 Task: Insert the table of contents in dotted format.
Action: Mouse moved to (500, 197)
Screenshot: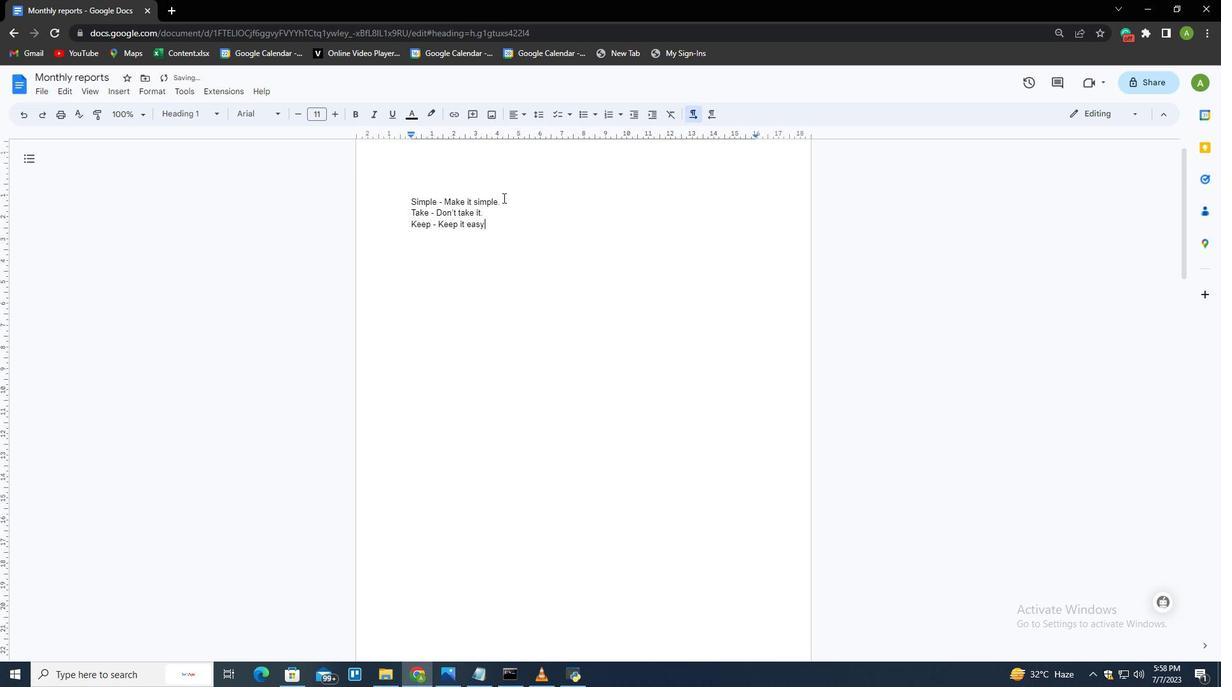 
Action: Mouse pressed left at (500, 197)
Screenshot: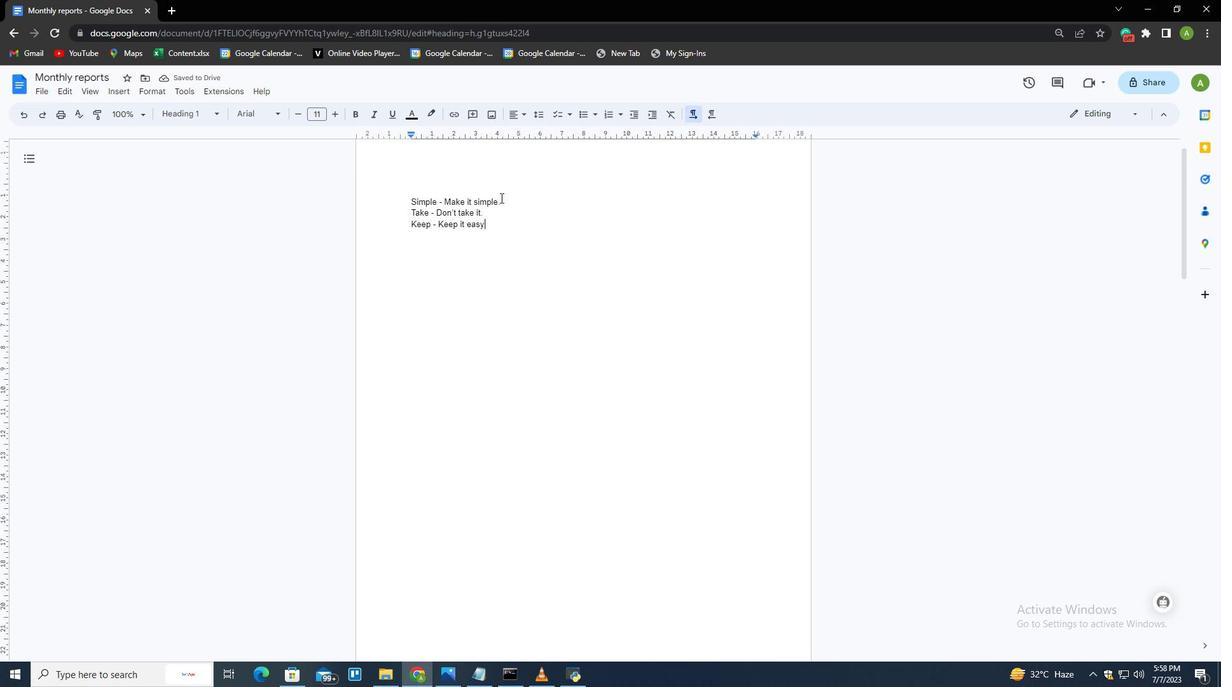 
Action: Mouse moved to (116, 89)
Screenshot: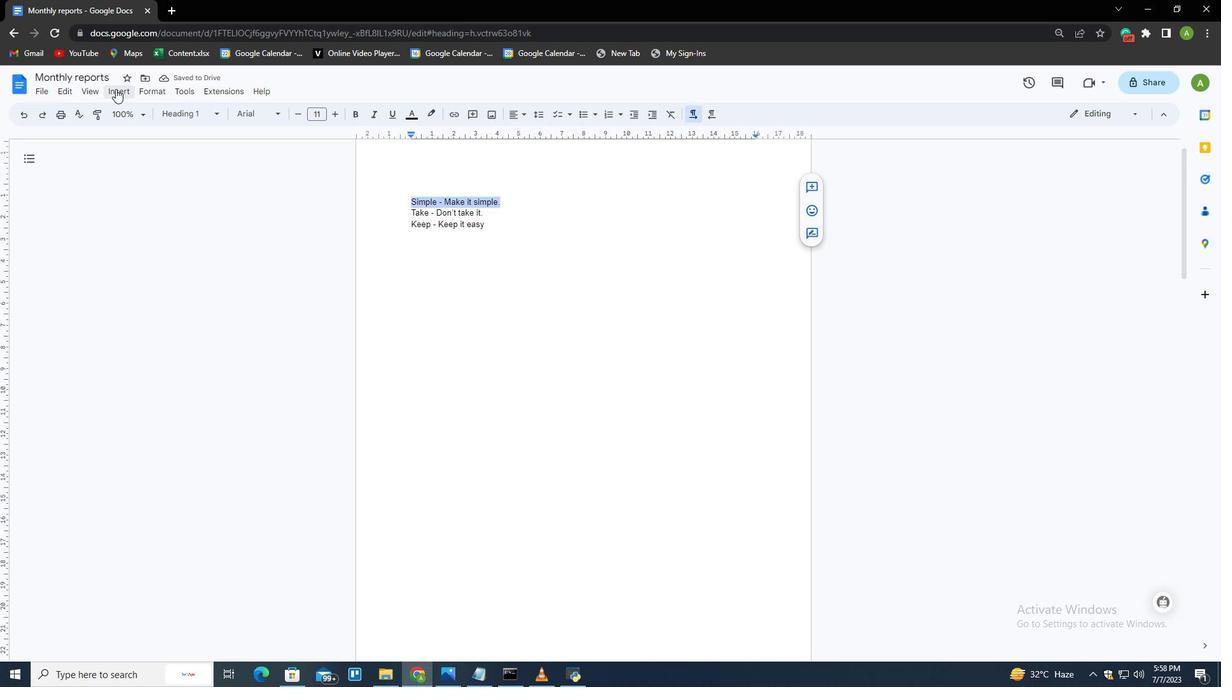 
Action: Mouse pressed left at (116, 89)
Screenshot: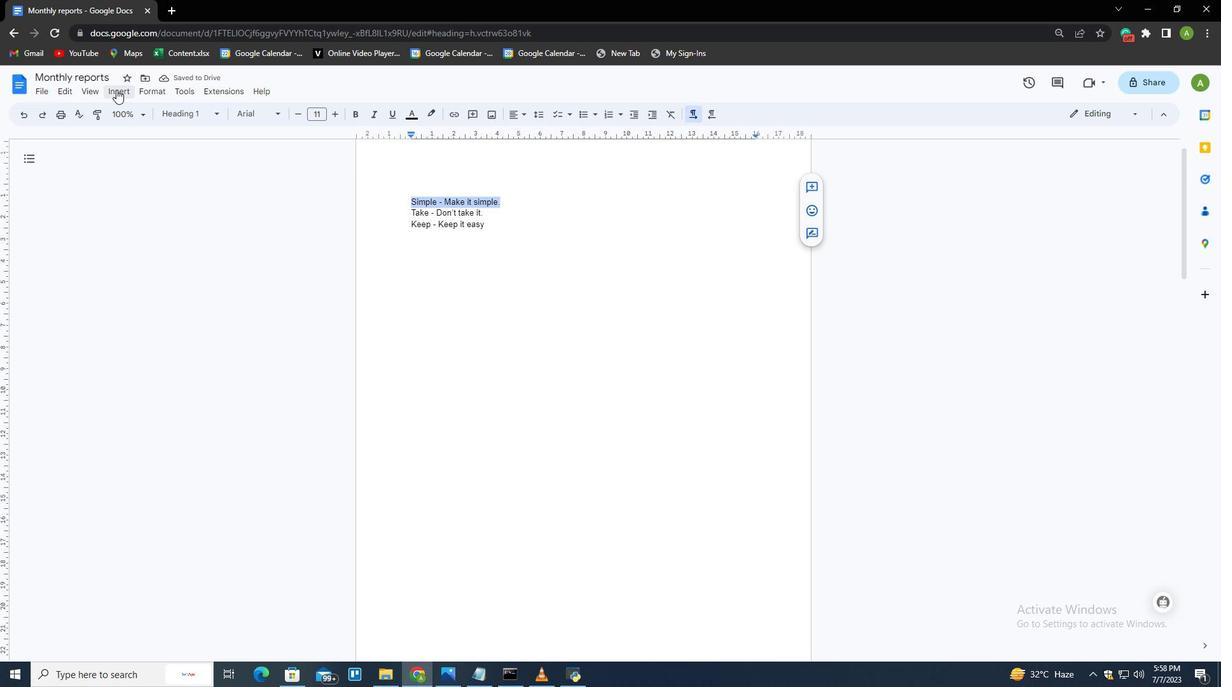 
Action: Mouse moved to (199, 529)
Screenshot: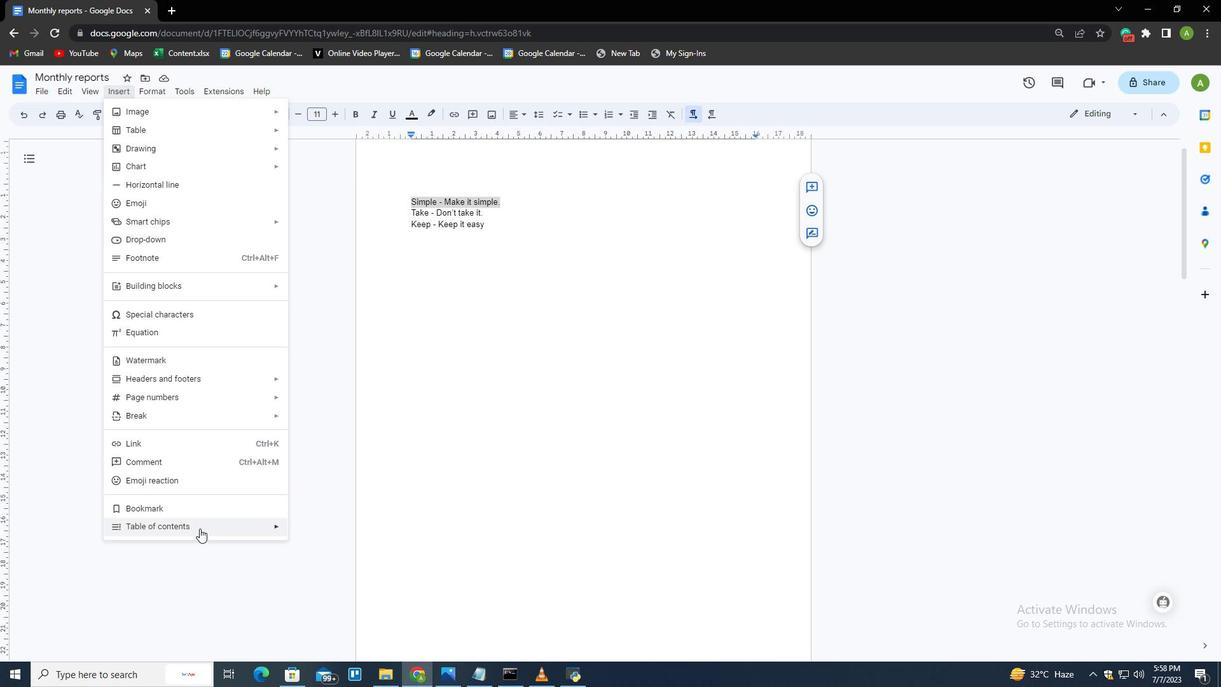 
Action: Mouse pressed left at (199, 529)
Screenshot: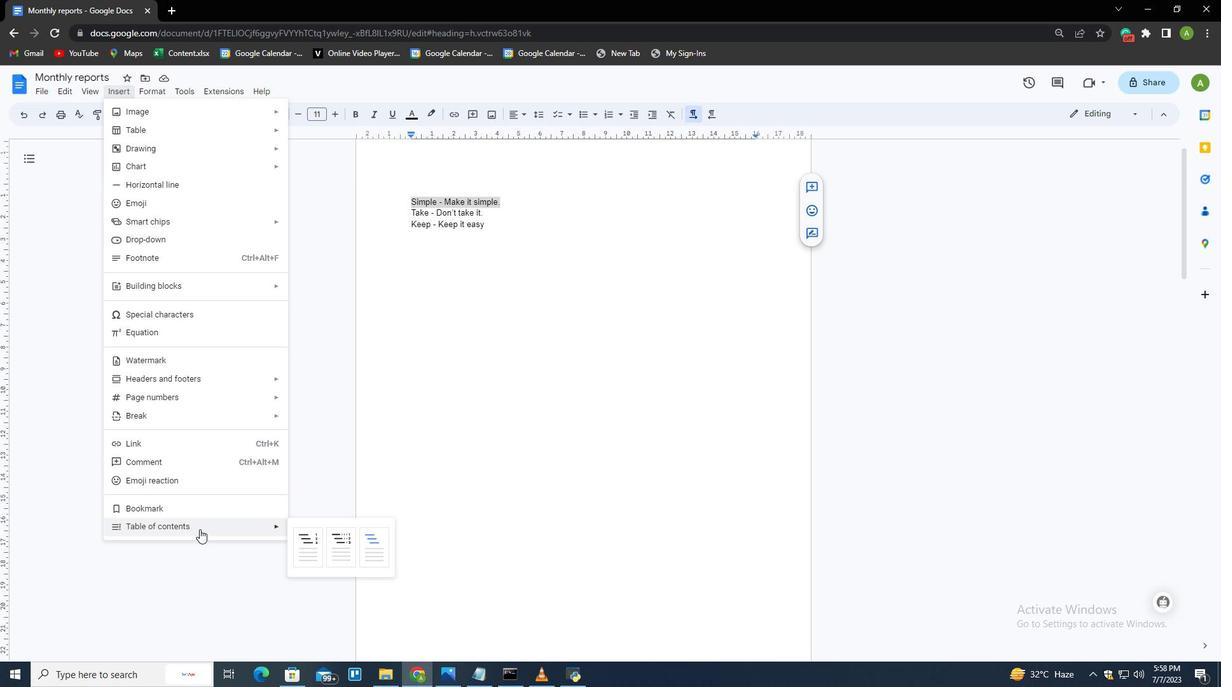 
Action: Mouse moved to (355, 545)
Screenshot: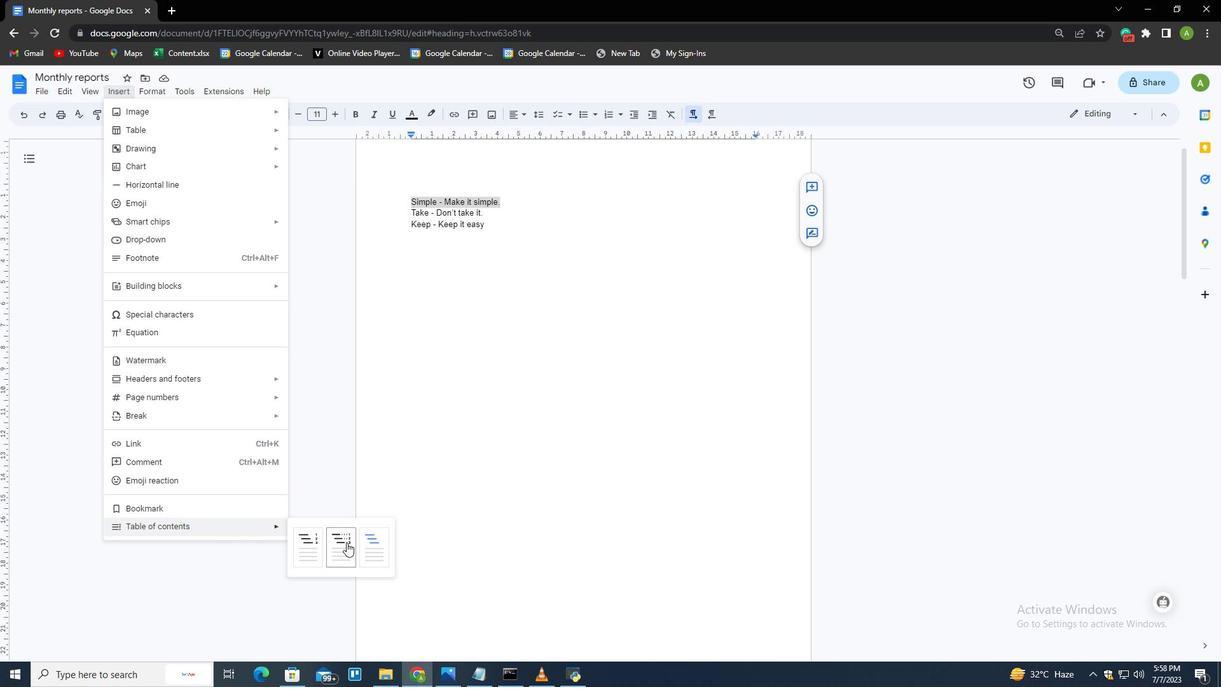
Action: Mouse pressed left at (355, 545)
Screenshot: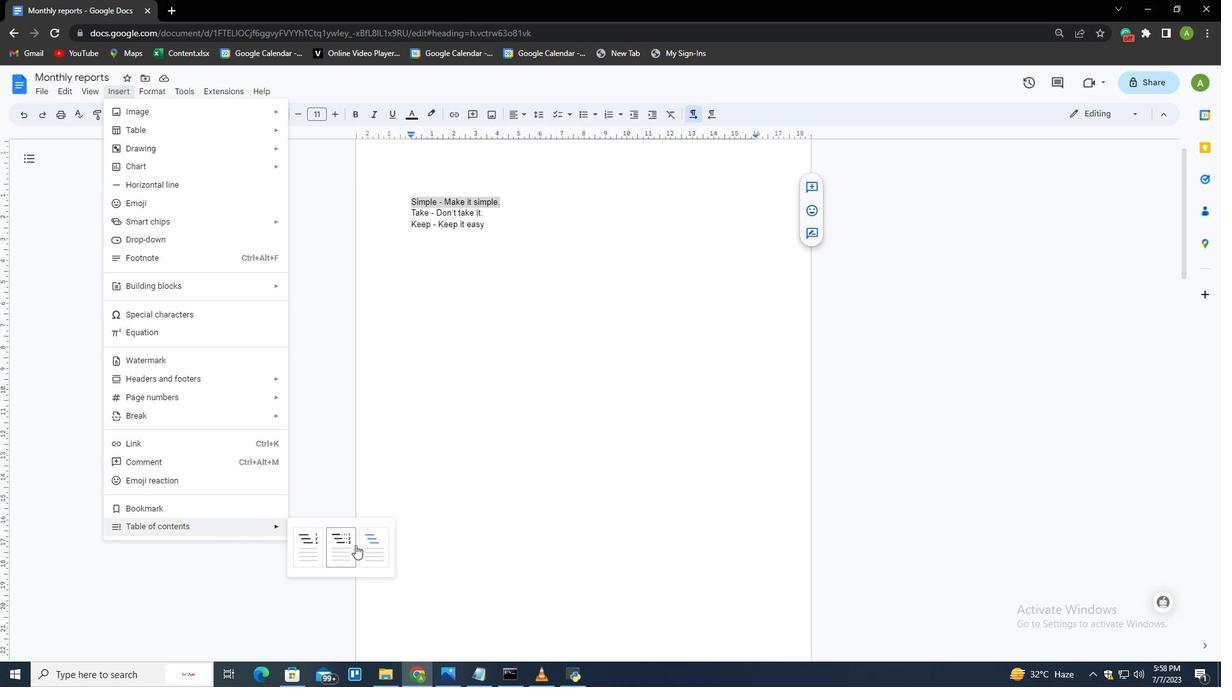 
Action: Mouse moved to (511, 391)
Screenshot: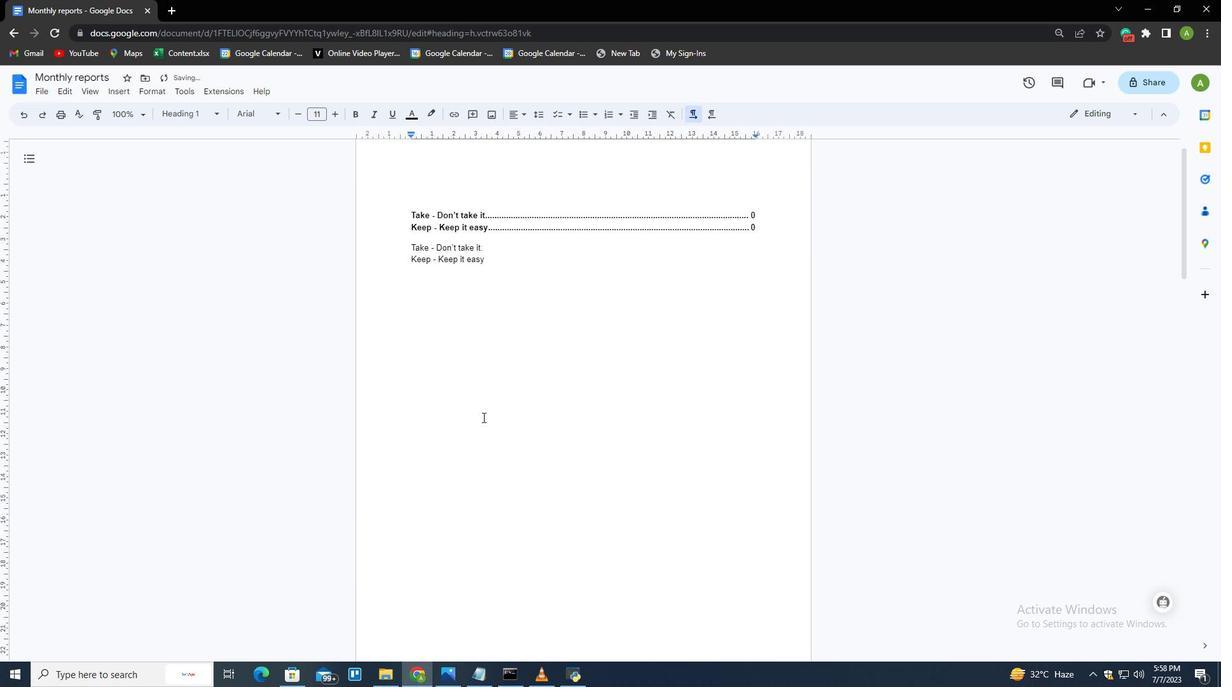 
